 Task: Create a due date automation trigger when advanced on, 2 days after a card is due add content with a description not starting with resume at 11:00 AM.
Action: Mouse moved to (877, 254)
Screenshot: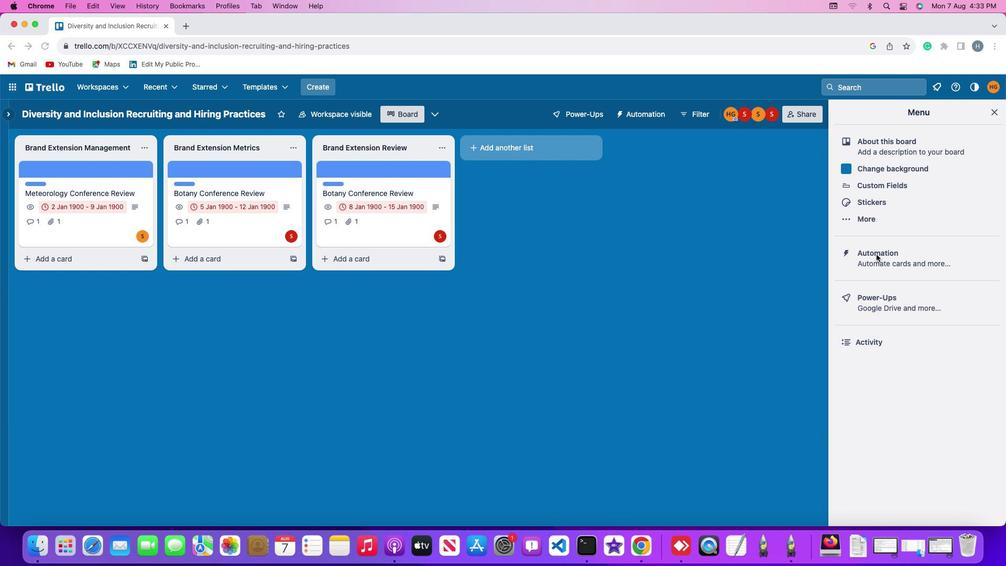 
Action: Mouse pressed left at (877, 254)
Screenshot: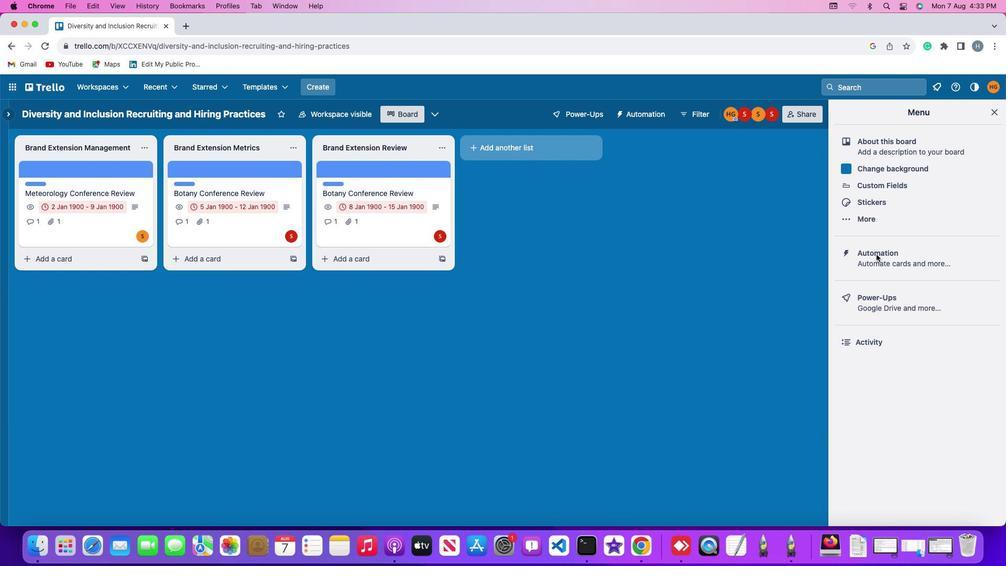 
Action: Mouse pressed left at (877, 254)
Screenshot: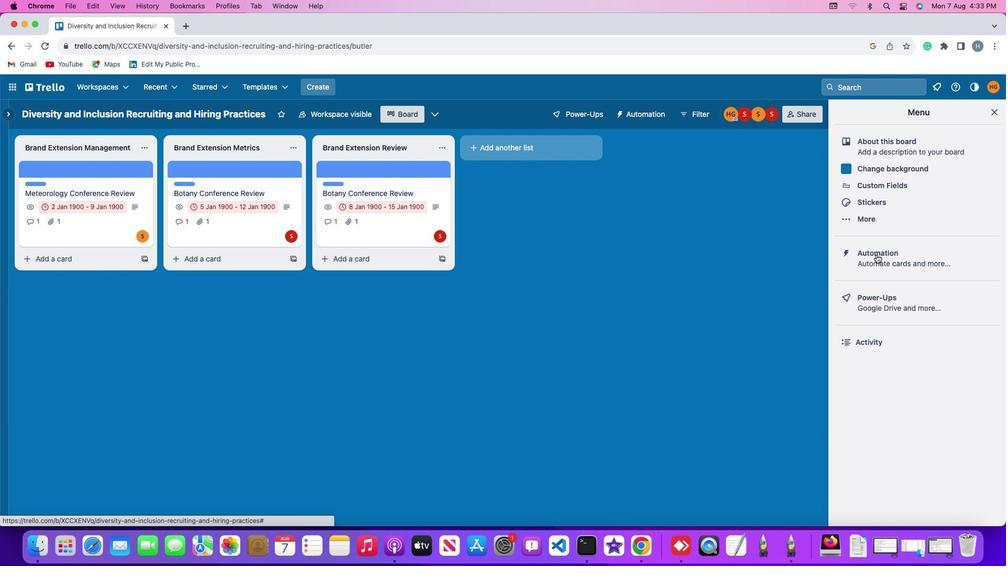 
Action: Mouse moved to (79, 243)
Screenshot: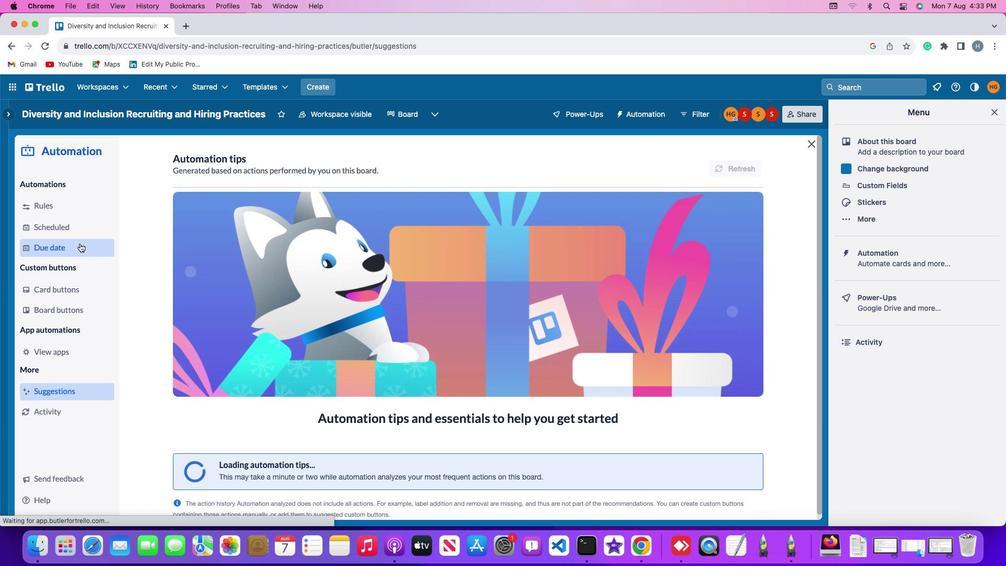 
Action: Mouse pressed left at (79, 243)
Screenshot: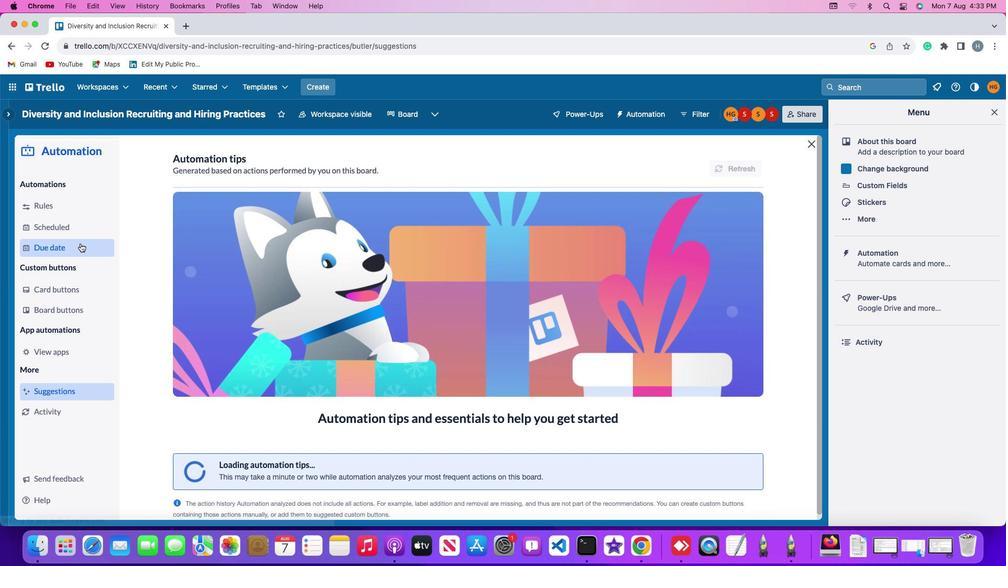 
Action: Mouse moved to (715, 161)
Screenshot: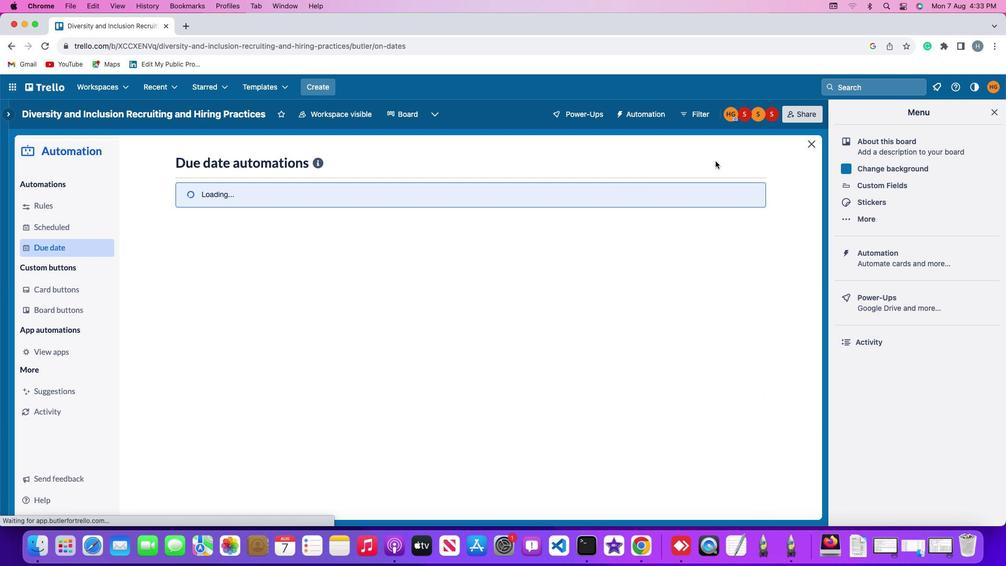 
Action: Mouse pressed left at (715, 161)
Screenshot: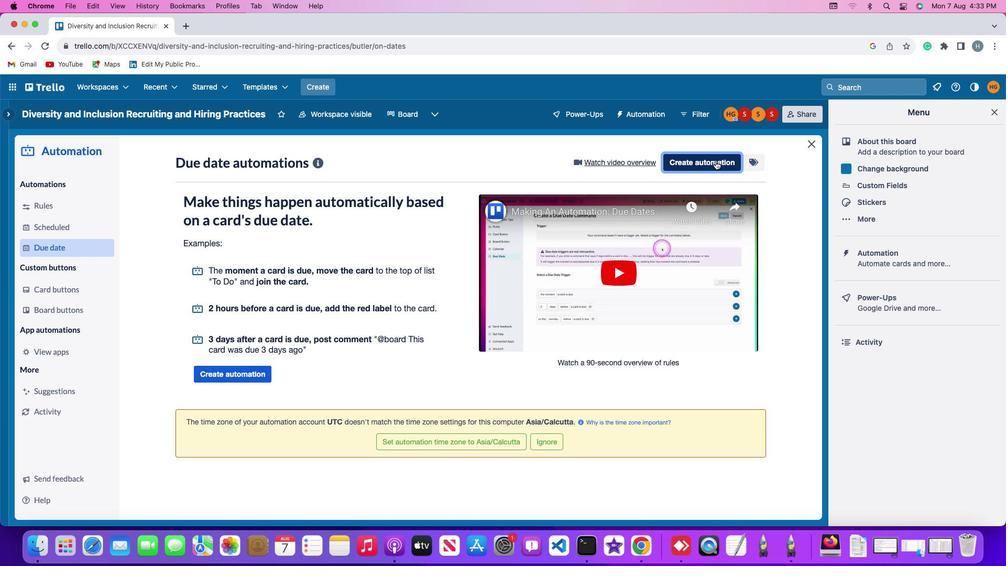 
Action: Mouse moved to (456, 261)
Screenshot: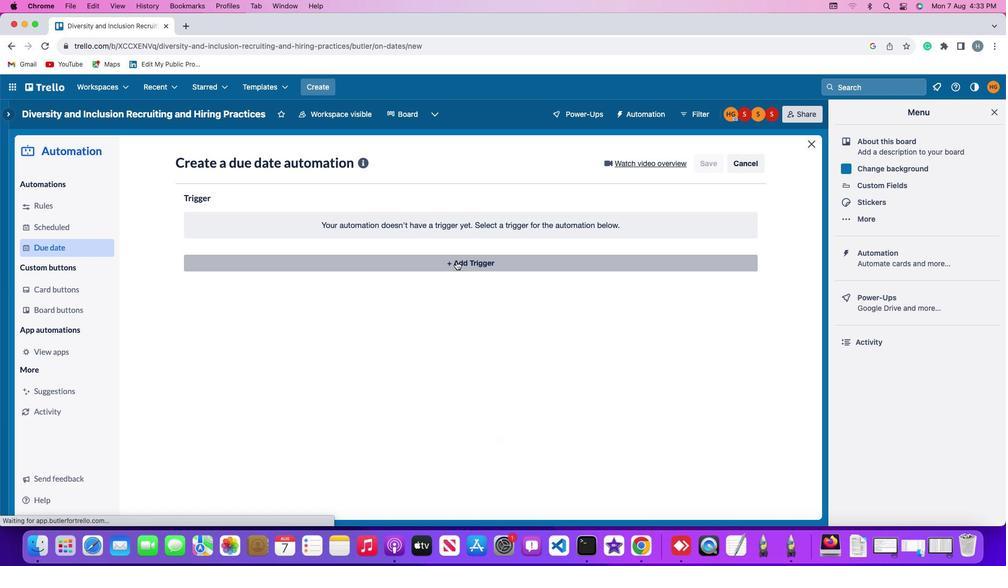 
Action: Mouse pressed left at (456, 261)
Screenshot: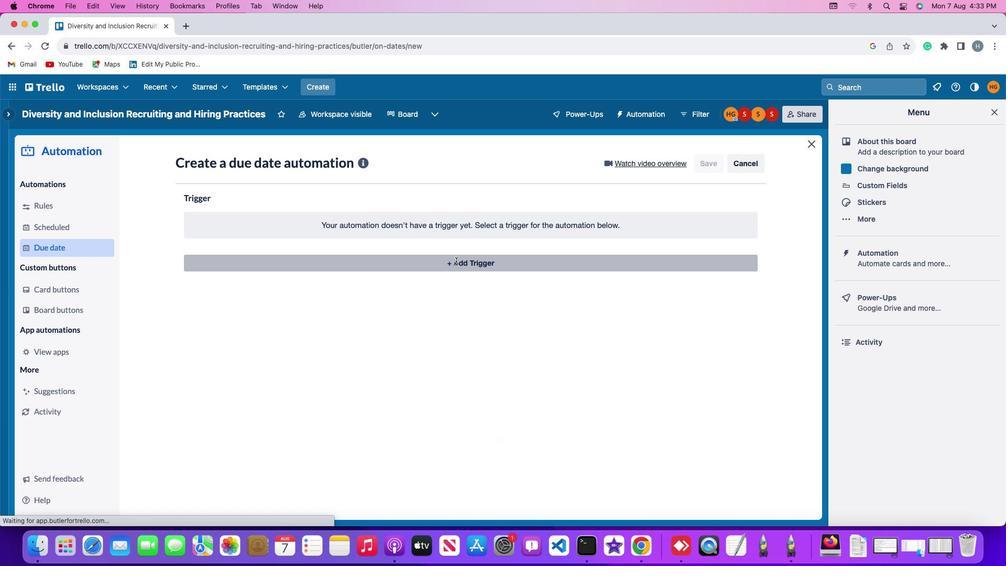 
Action: Mouse moved to (207, 417)
Screenshot: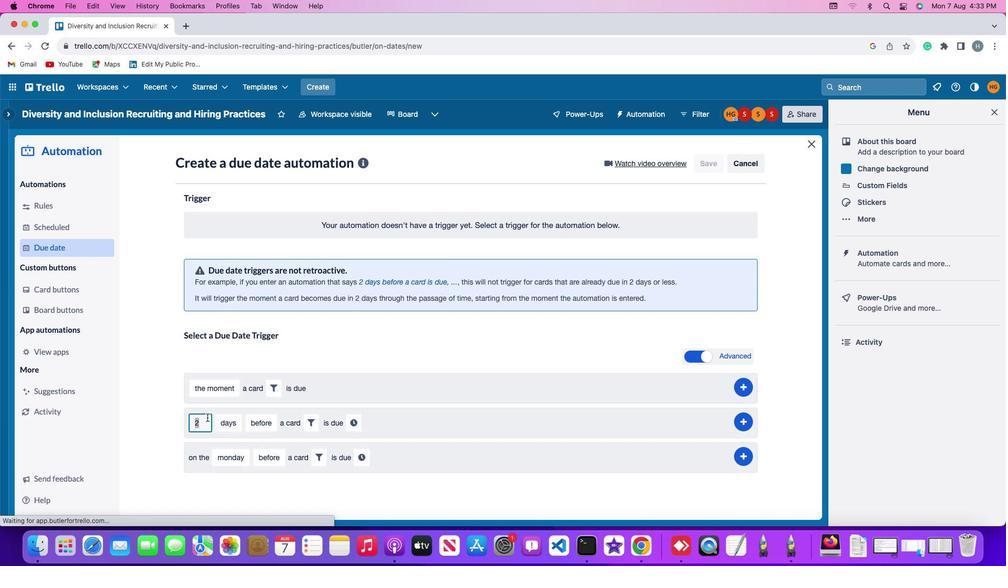 
Action: Mouse pressed left at (207, 417)
Screenshot: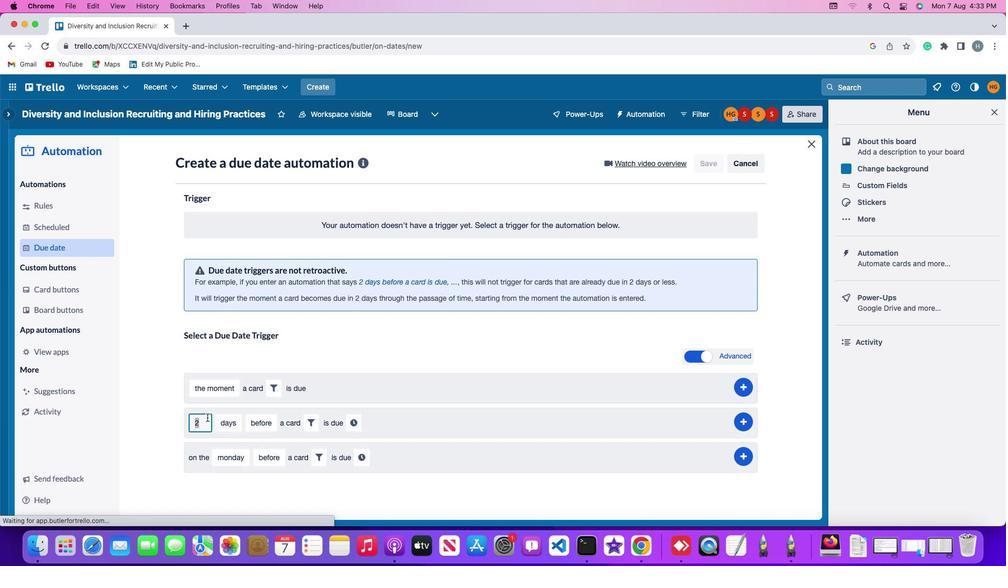 
Action: Mouse moved to (207, 417)
Screenshot: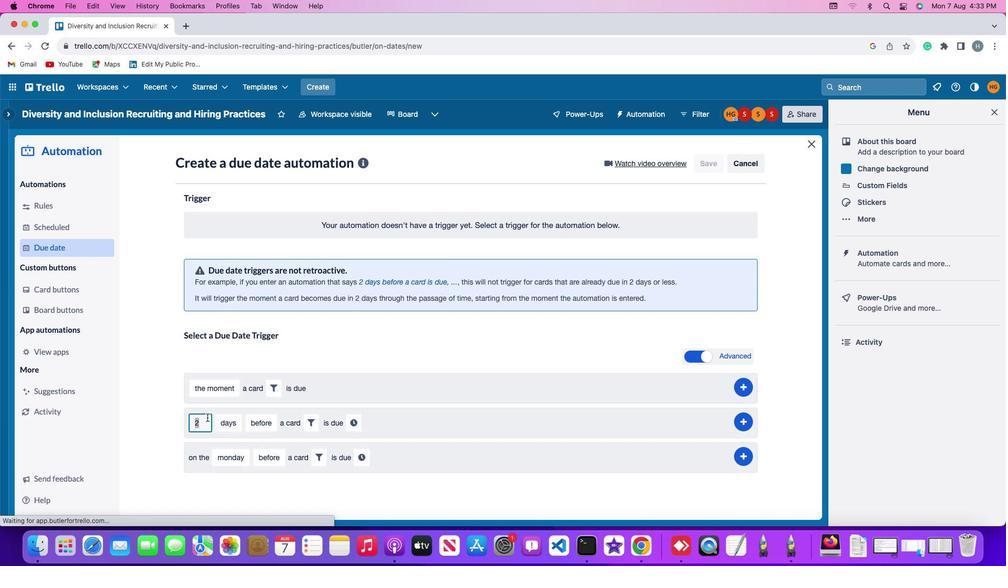 
Action: Key pressed Key.backspace
Screenshot: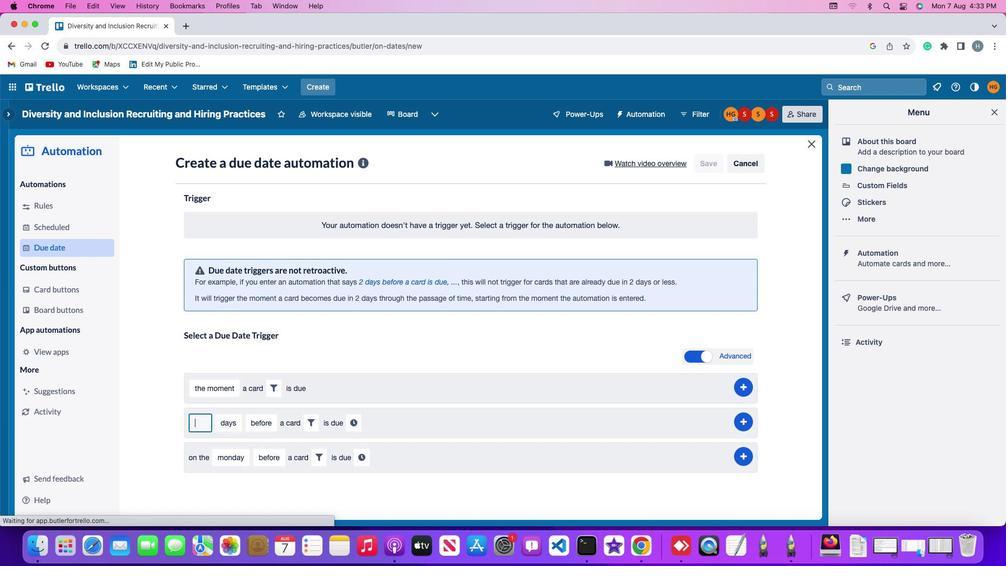
Action: Mouse moved to (207, 417)
Screenshot: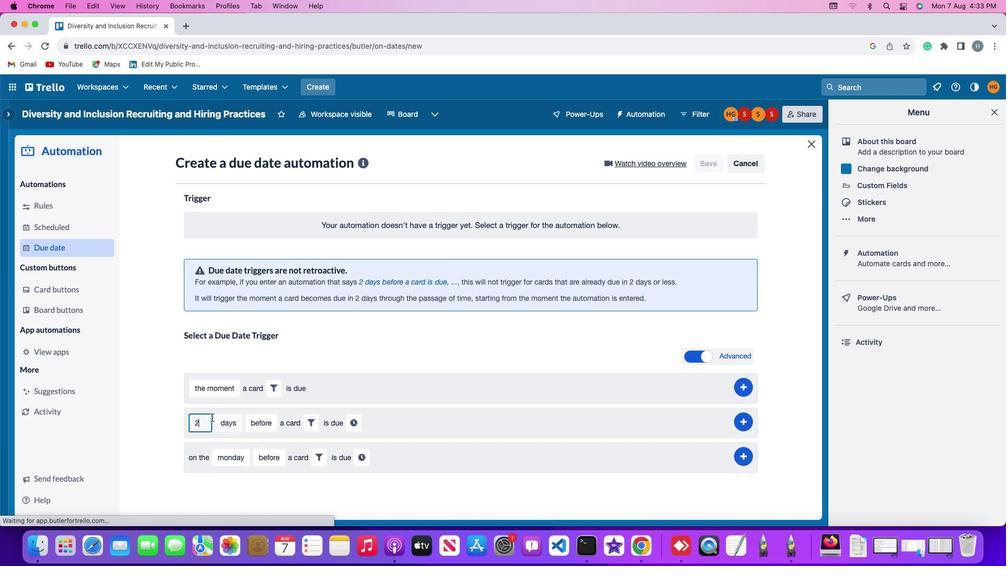 
Action: Key pressed '2'
Screenshot: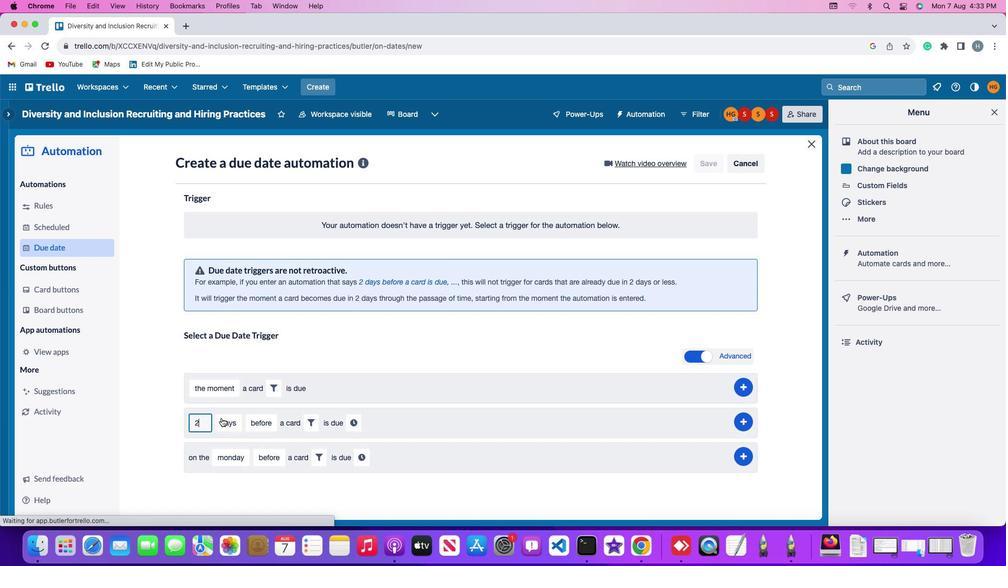
Action: Mouse moved to (229, 418)
Screenshot: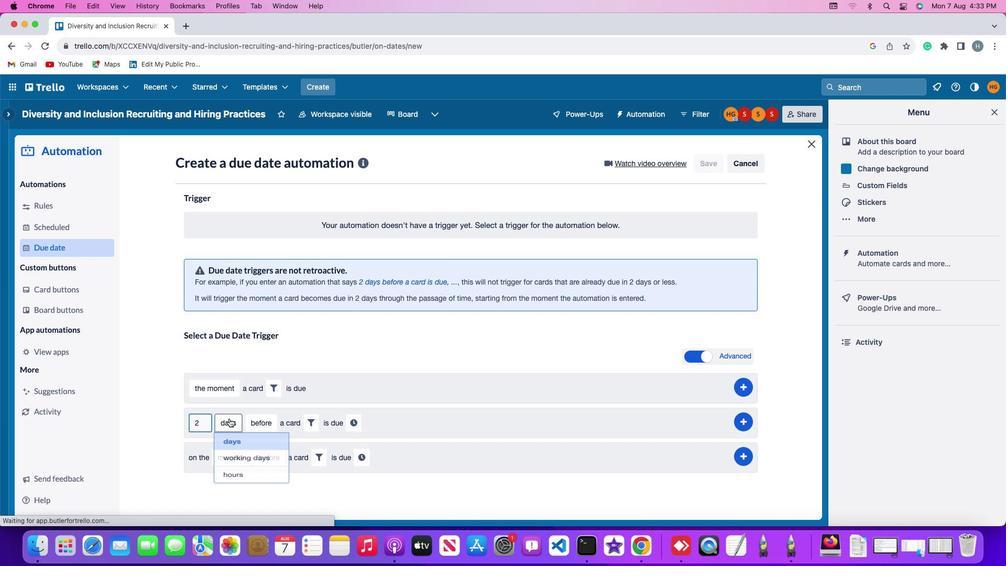 
Action: Mouse pressed left at (229, 418)
Screenshot: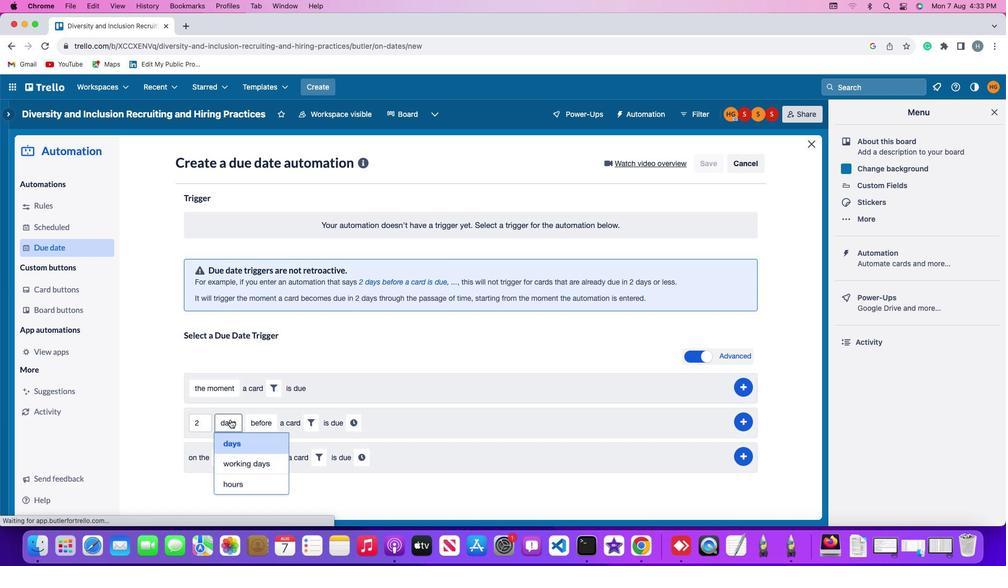 
Action: Mouse moved to (238, 440)
Screenshot: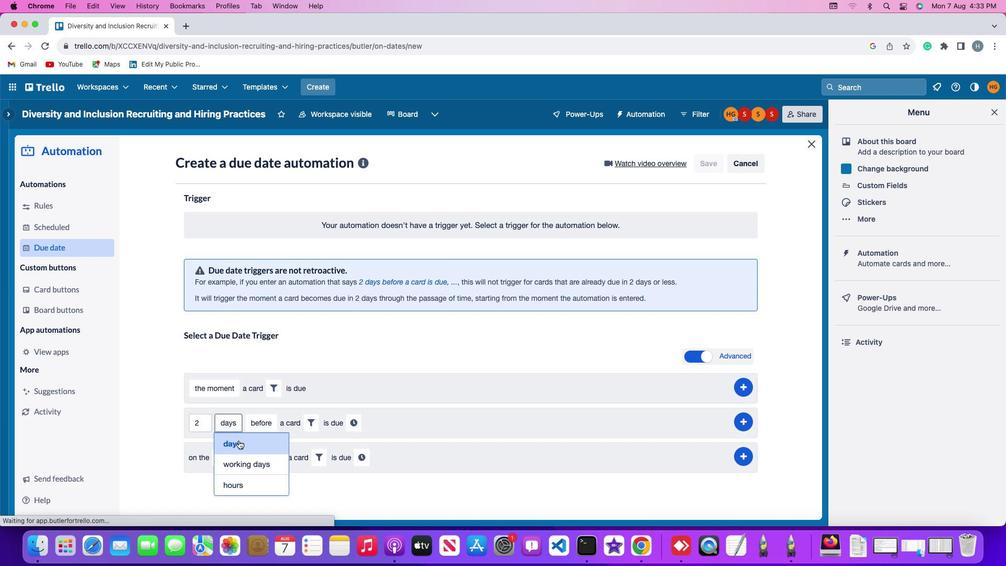 
Action: Mouse pressed left at (238, 440)
Screenshot: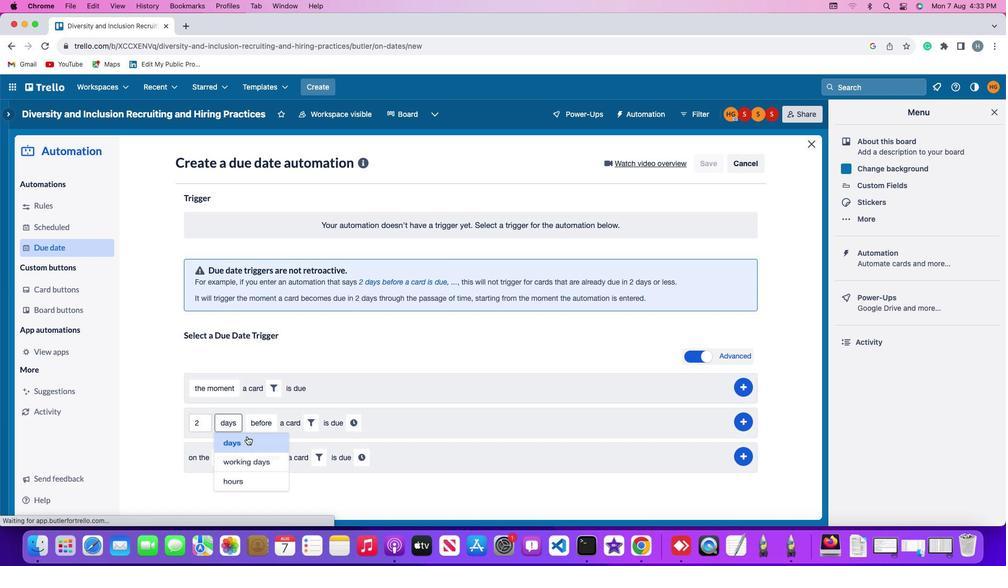 
Action: Mouse moved to (261, 422)
Screenshot: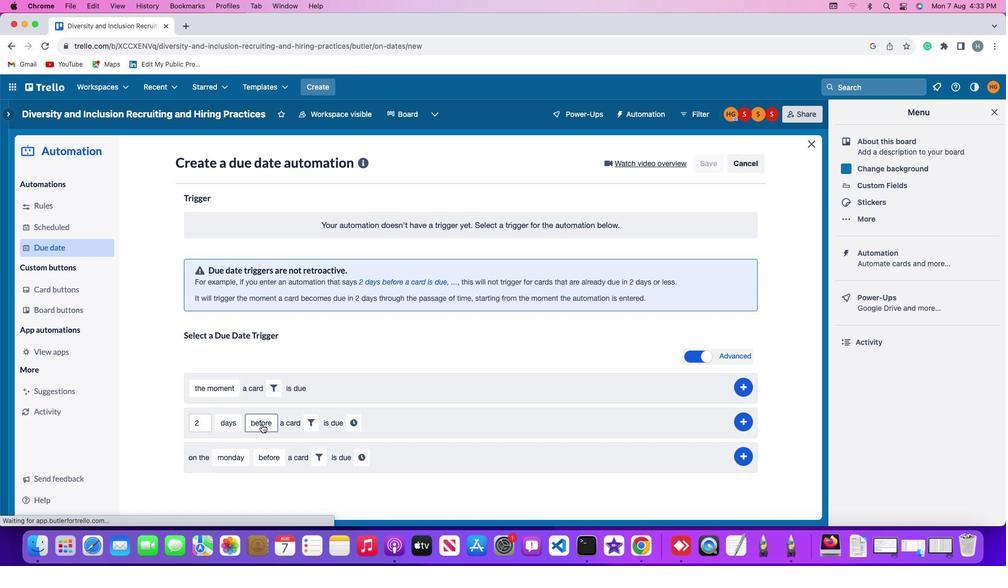 
Action: Mouse pressed left at (261, 422)
Screenshot: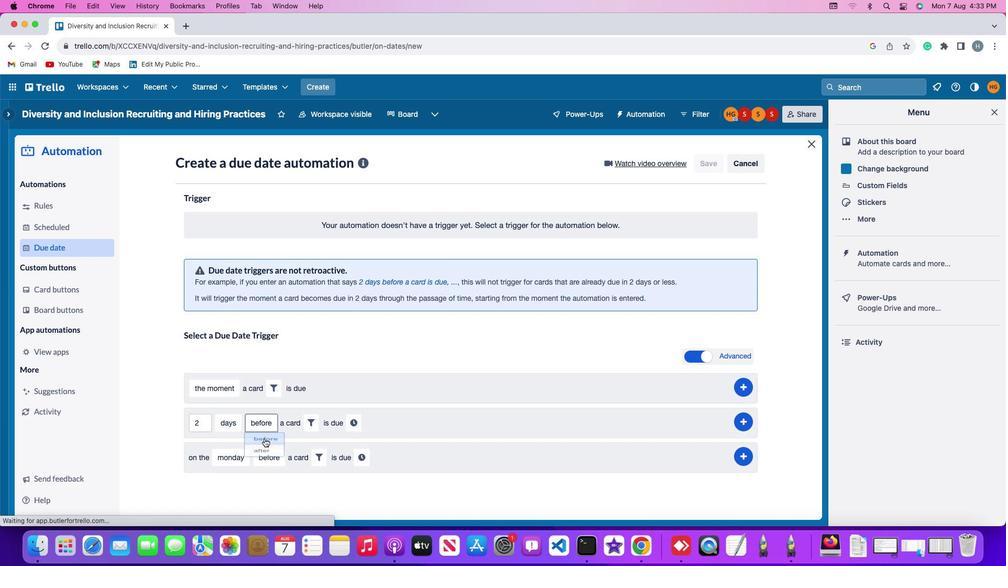 
Action: Mouse moved to (264, 462)
Screenshot: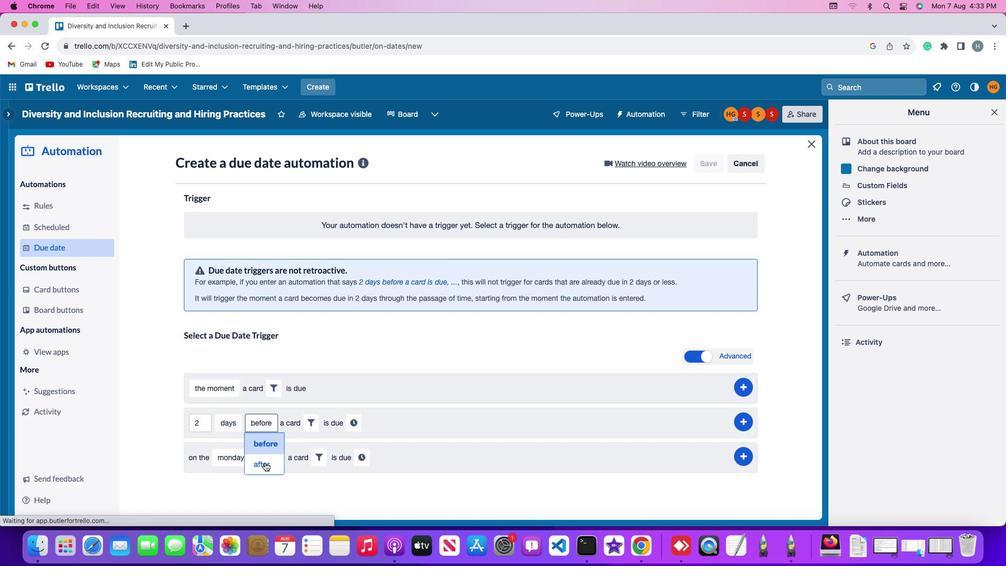
Action: Mouse pressed left at (264, 462)
Screenshot: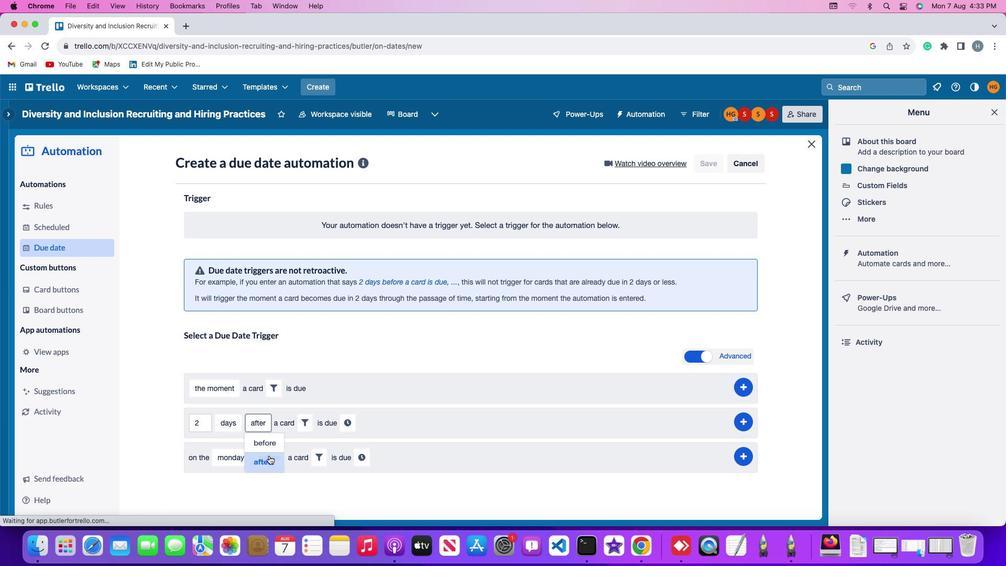 
Action: Mouse moved to (307, 420)
Screenshot: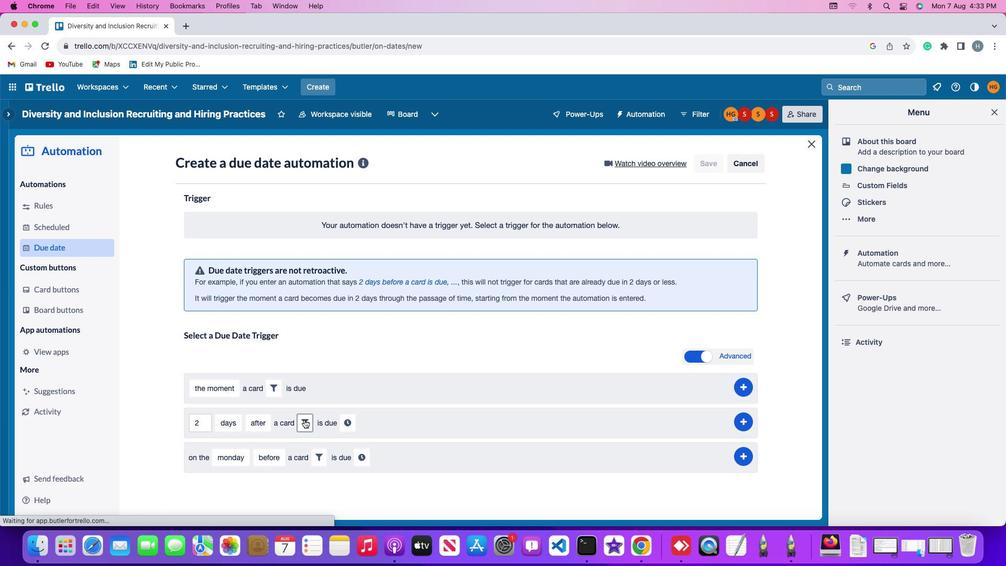 
Action: Mouse pressed left at (307, 420)
Screenshot: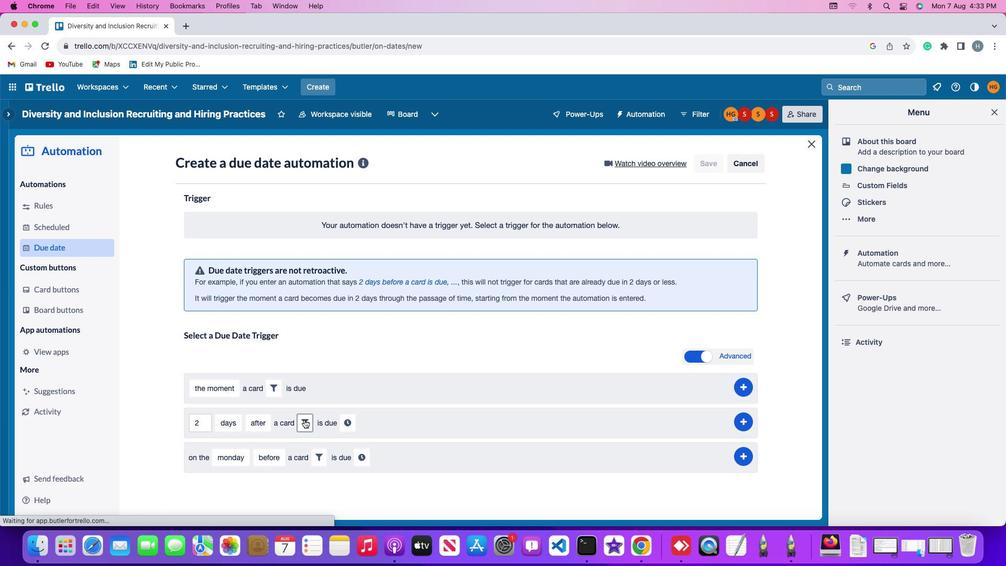 
Action: Mouse moved to (436, 455)
Screenshot: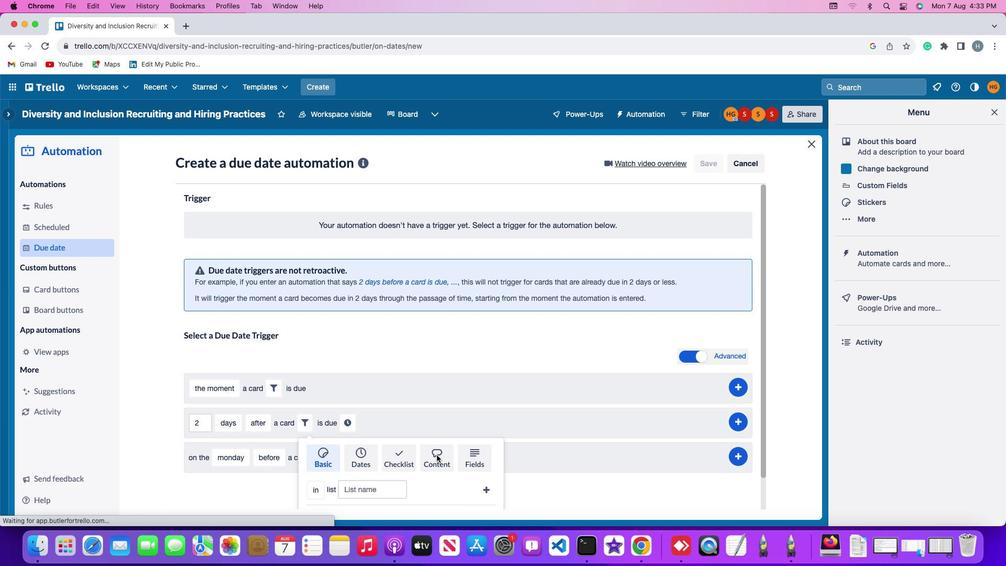 
Action: Mouse pressed left at (436, 455)
Screenshot: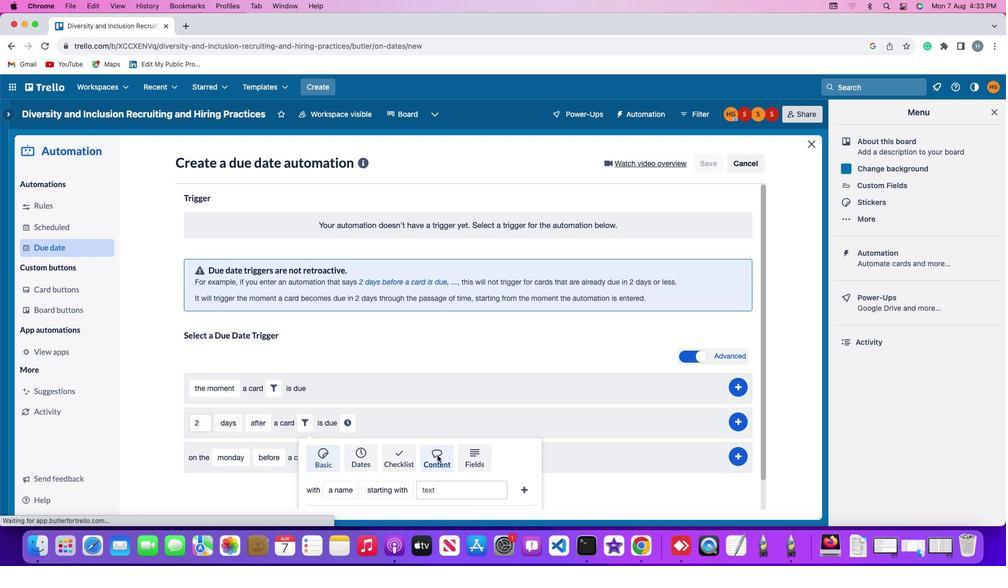 
Action: Mouse moved to (332, 488)
Screenshot: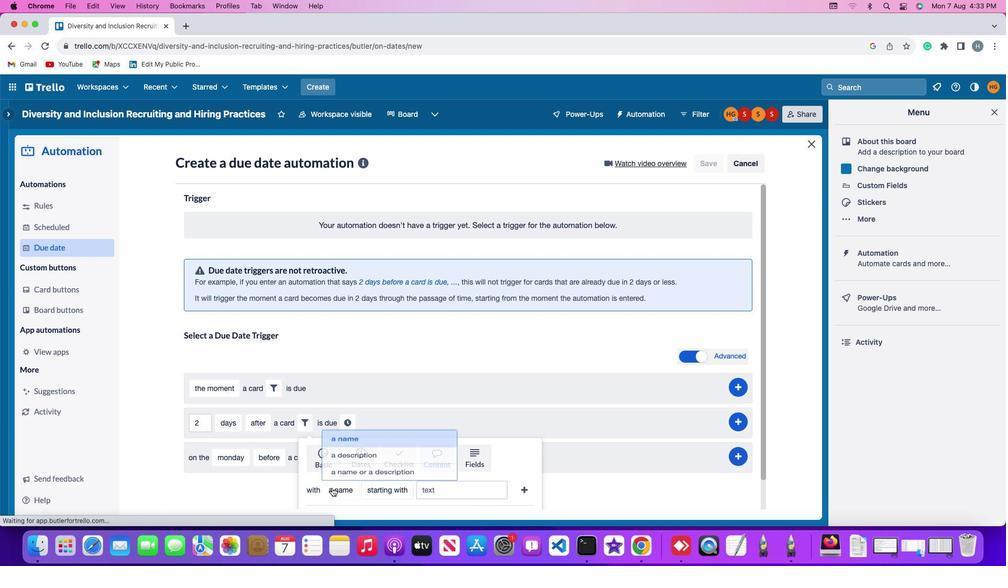 
Action: Mouse pressed left at (332, 488)
Screenshot: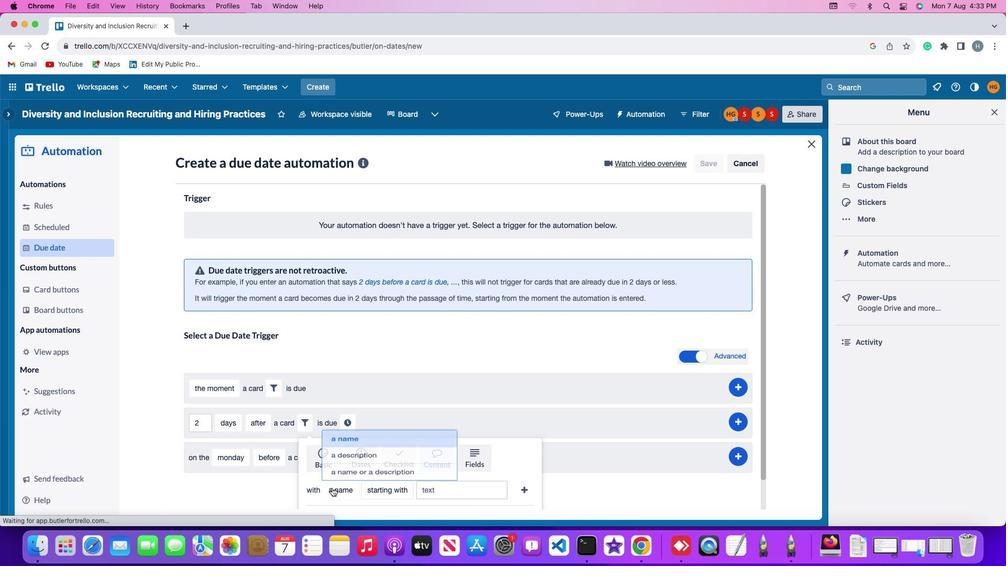 
Action: Mouse moved to (352, 445)
Screenshot: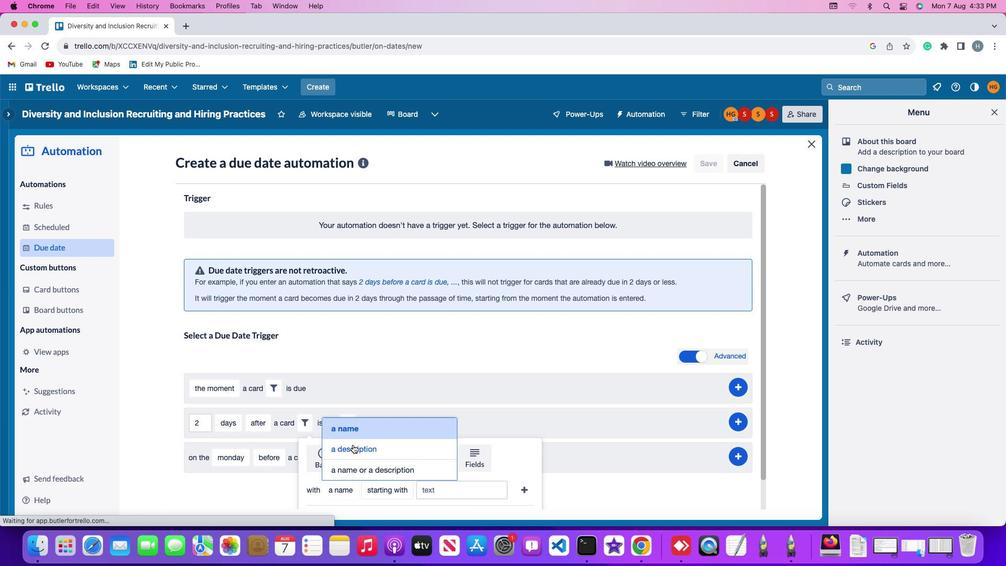 
Action: Mouse pressed left at (352, 445)
Screenshot: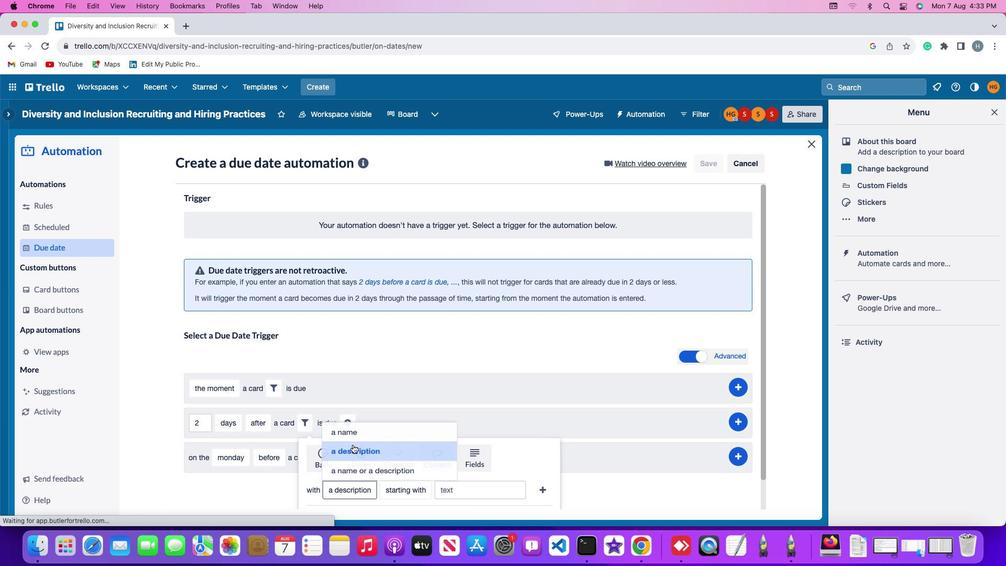 
Action: Mouse moved to (392, 488)
Screenshot: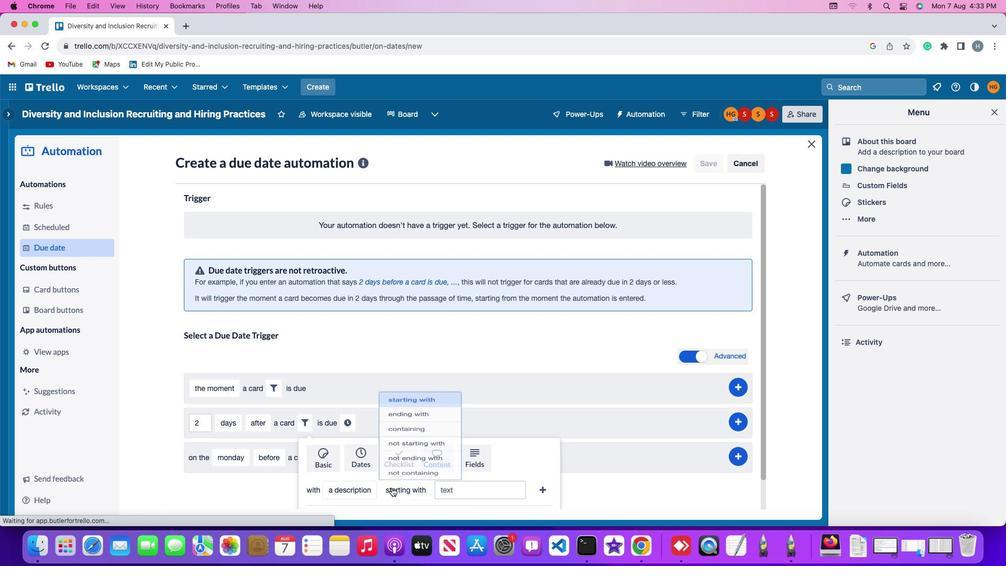 
Action: Mouse pressed left at (392, 488)
Screenshot: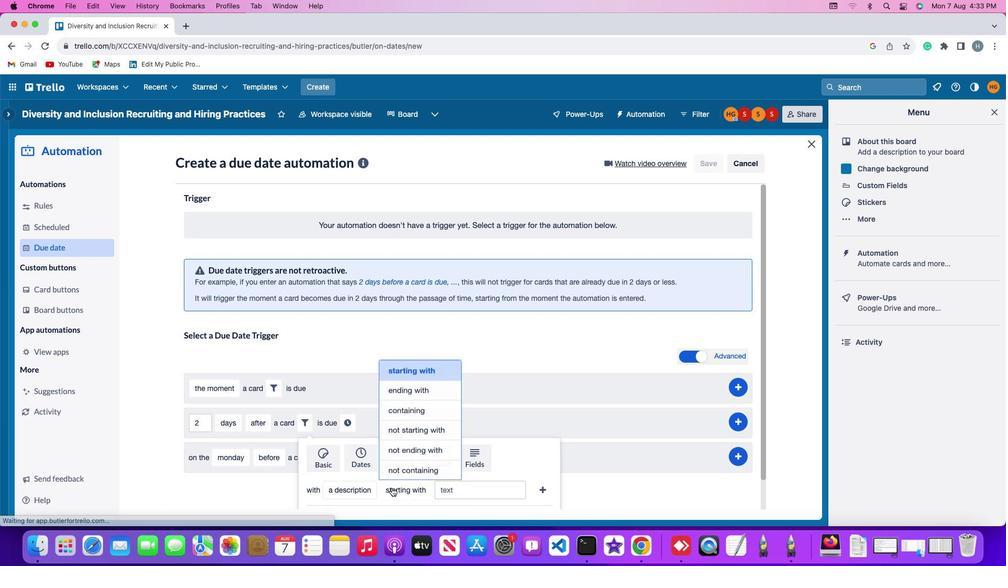 
Action: Mouse moved to (422, 425)
Screenshot: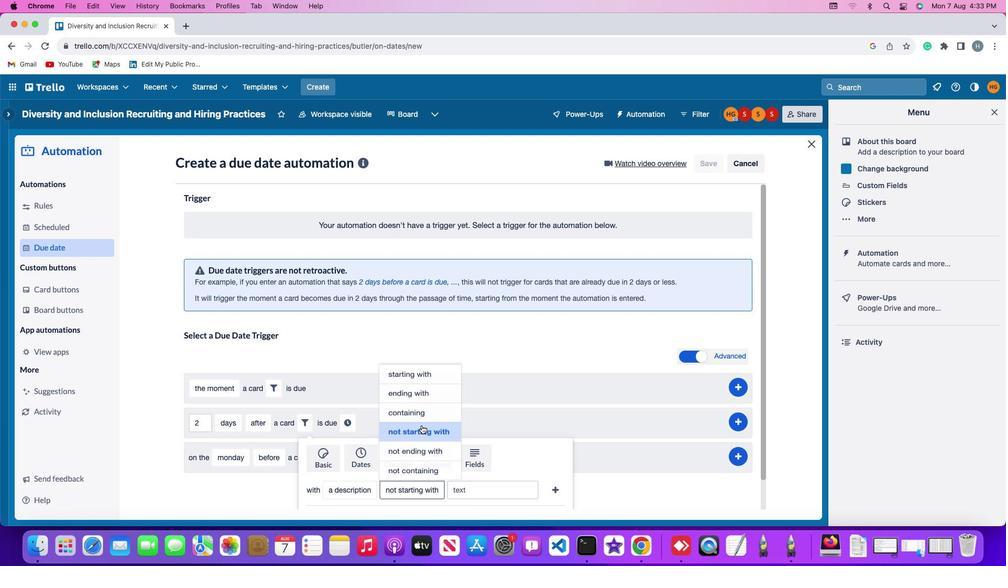 
Action: Mouse pressed left at (422, 425)
Screenshot: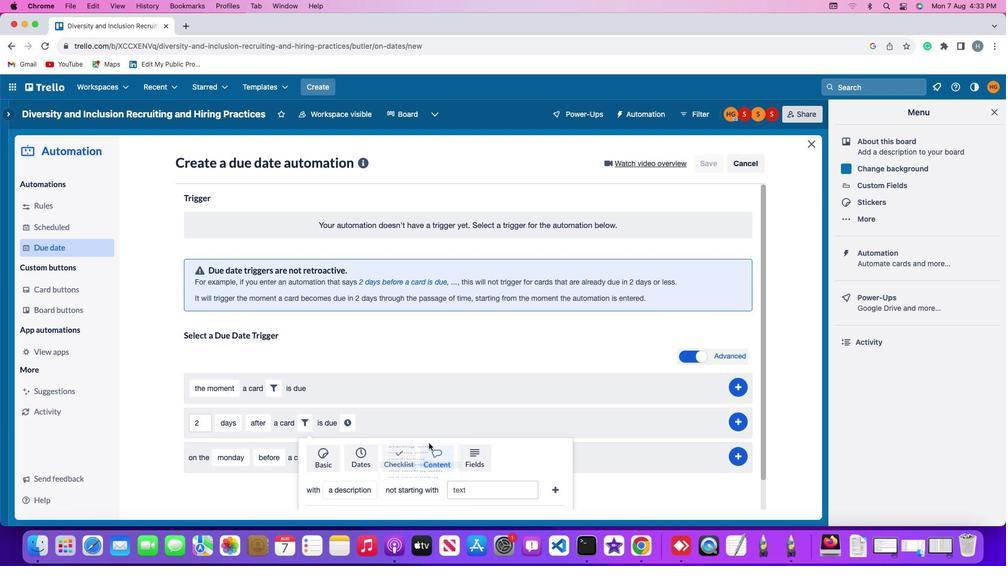 
Action: Mouse moved to (465, 489)
Screenshot: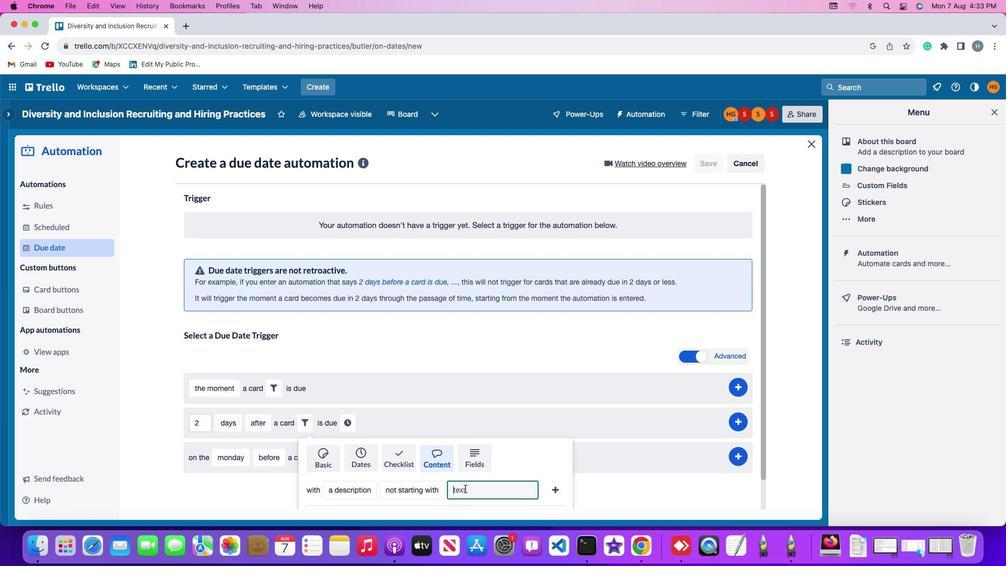 
Action: Mouse pressed left at (465, 489)
Screenshot: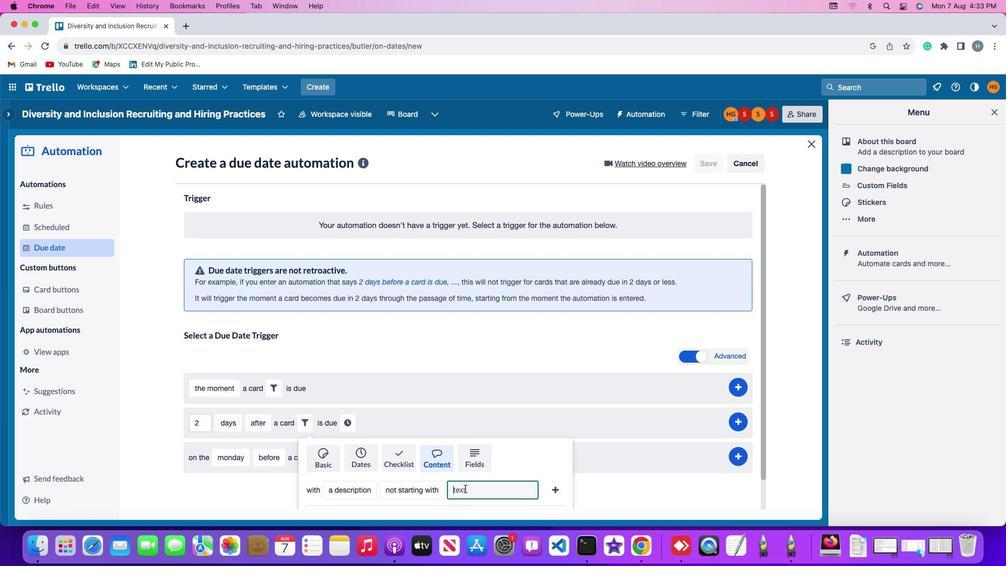 
Action: Mouse moved to (465, 488)
Screenshot: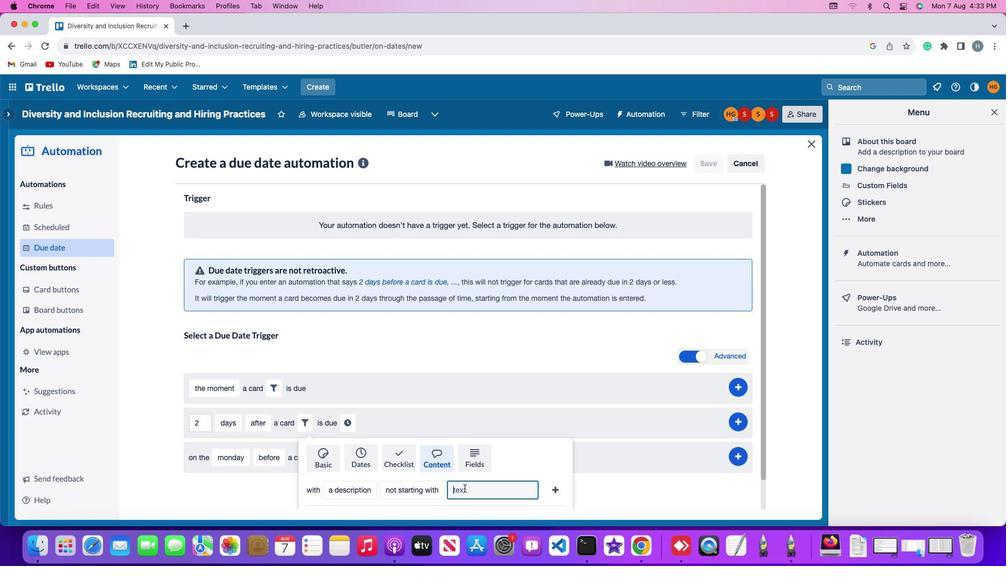 
Action: Key pressed 'r''e''s''u''m'
Screenshot: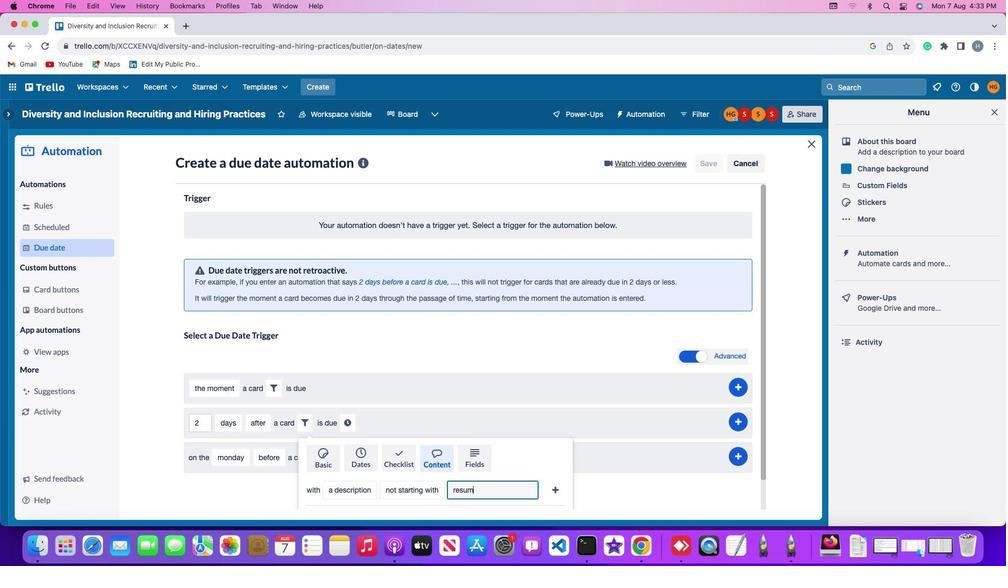 
Action: Mouse moved to (465, 485)
Screenshot: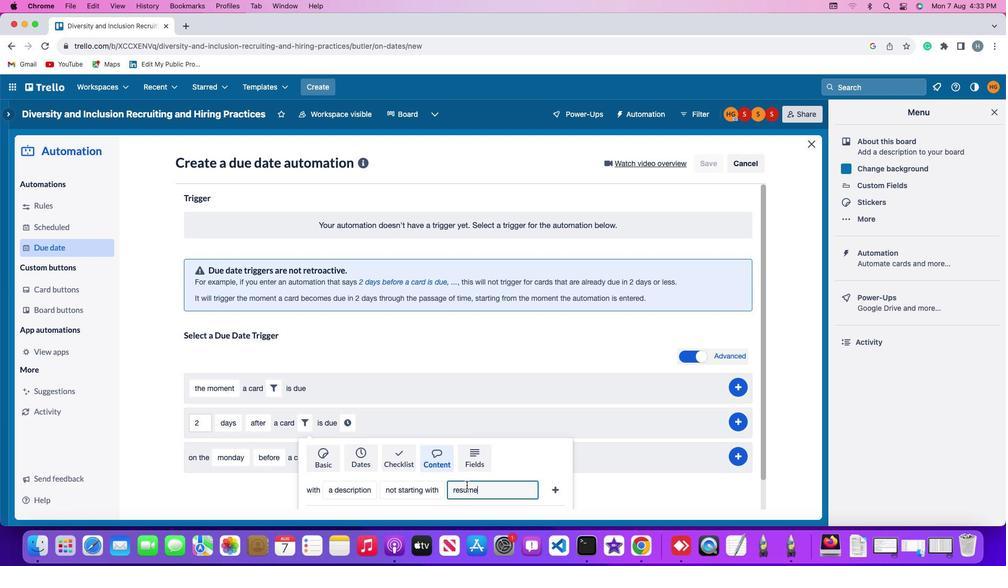 
Action: Key pressed 'e'
Screenshot: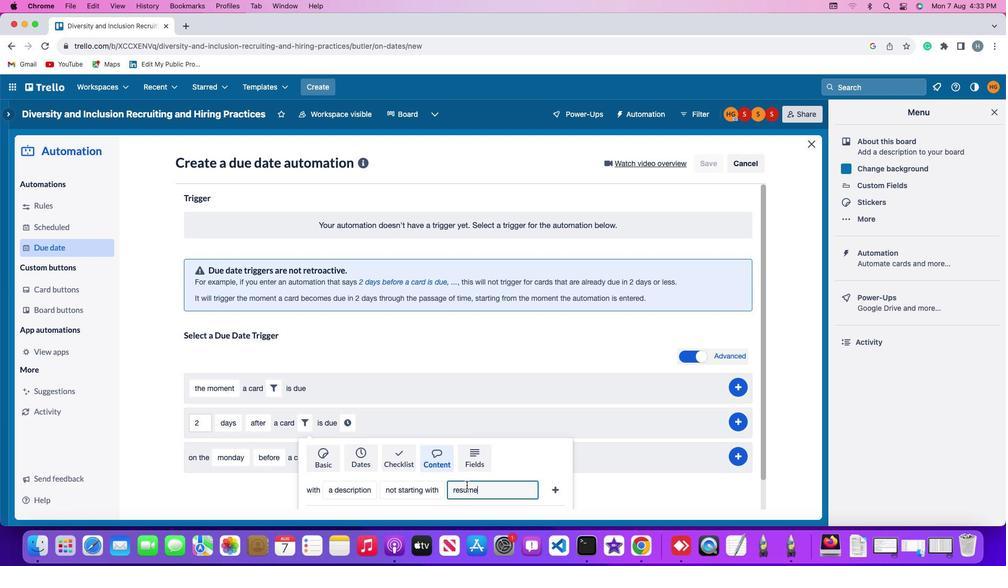 
Action: Mouse moved to (557, 489)
Screenshot: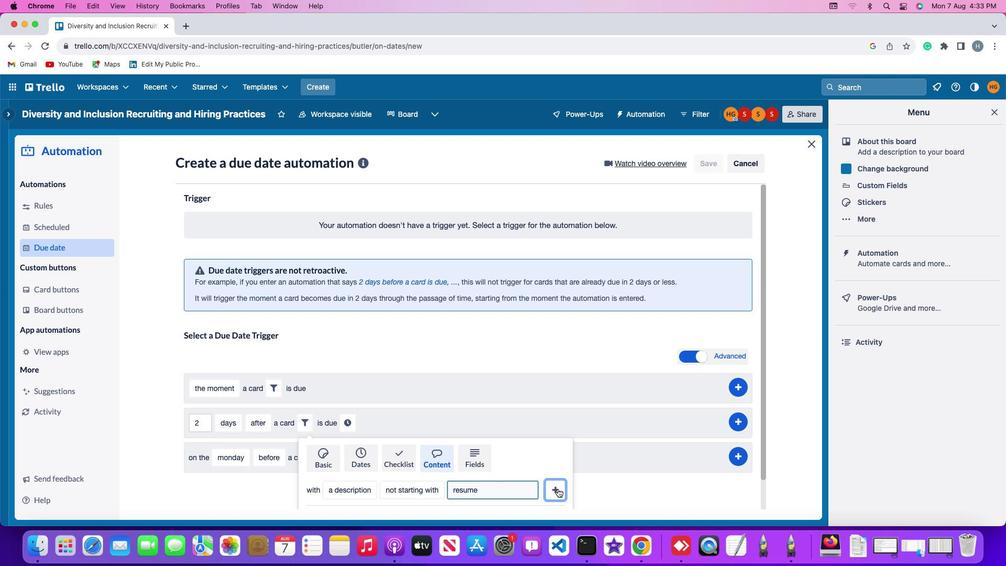
Action: Mouse pressed left at (557, 489)
Screenshot: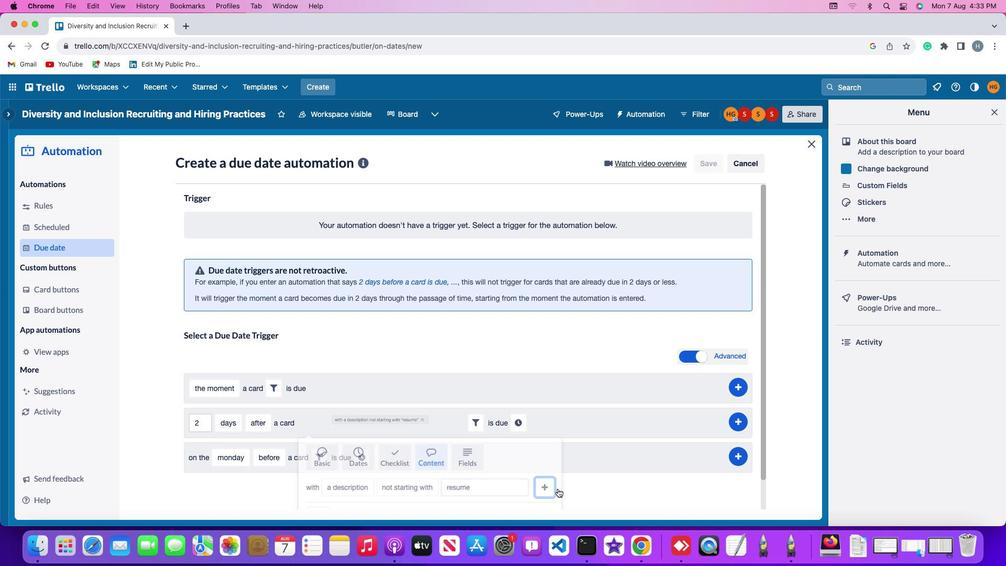 
Action: Mouse moved to (519, 417)
Screenshot: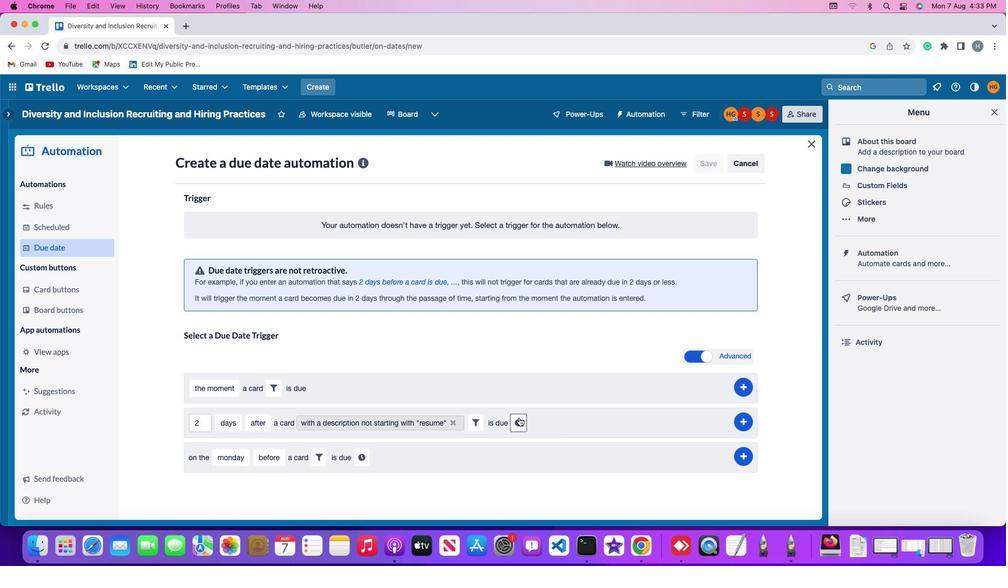 
Action: Mouse pressed left at (519, 417)
Screenshot: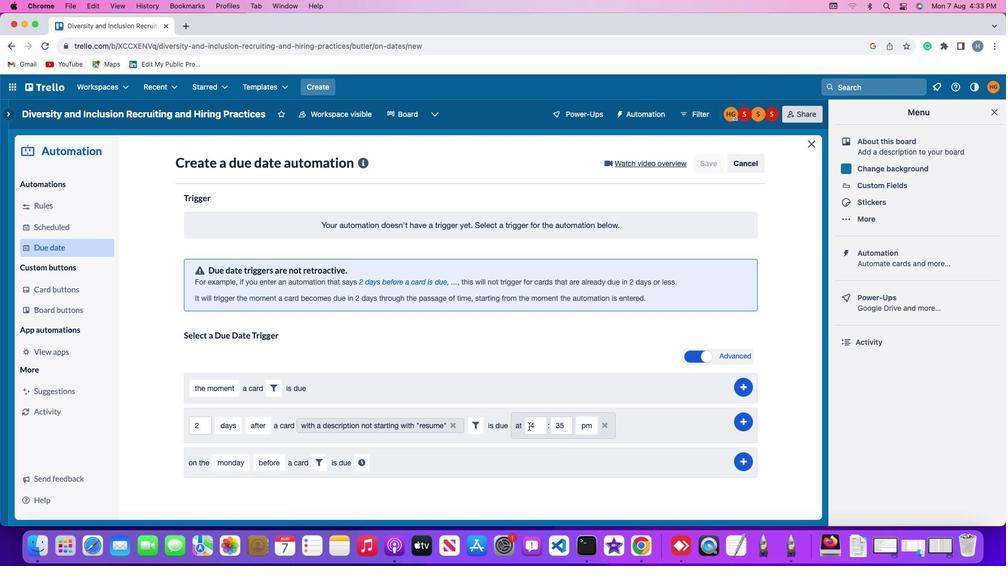 
Action: Mouse moved to (541, 429)
Screenshot: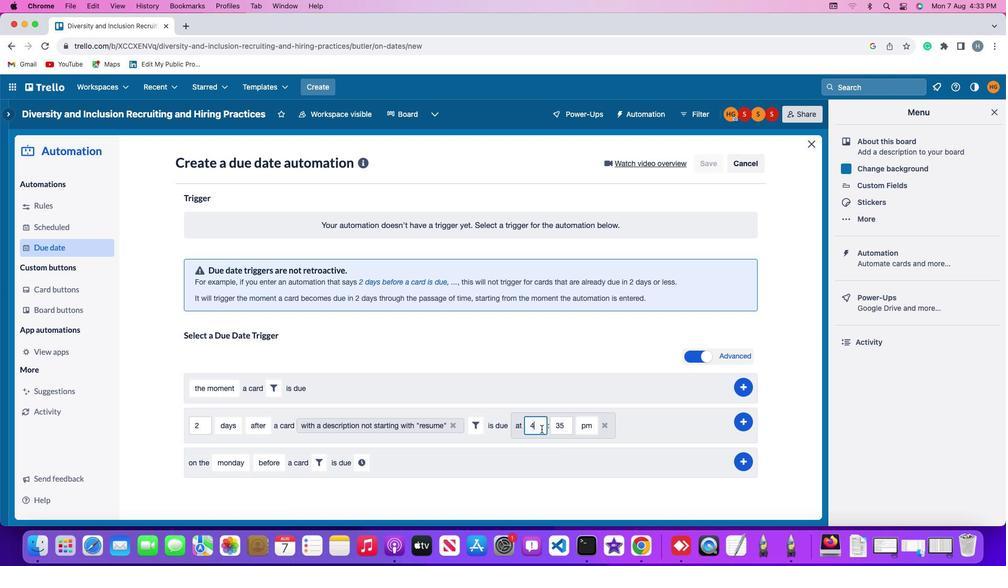 
Action: Mouse pressed left at (541, 429)
Screenshot: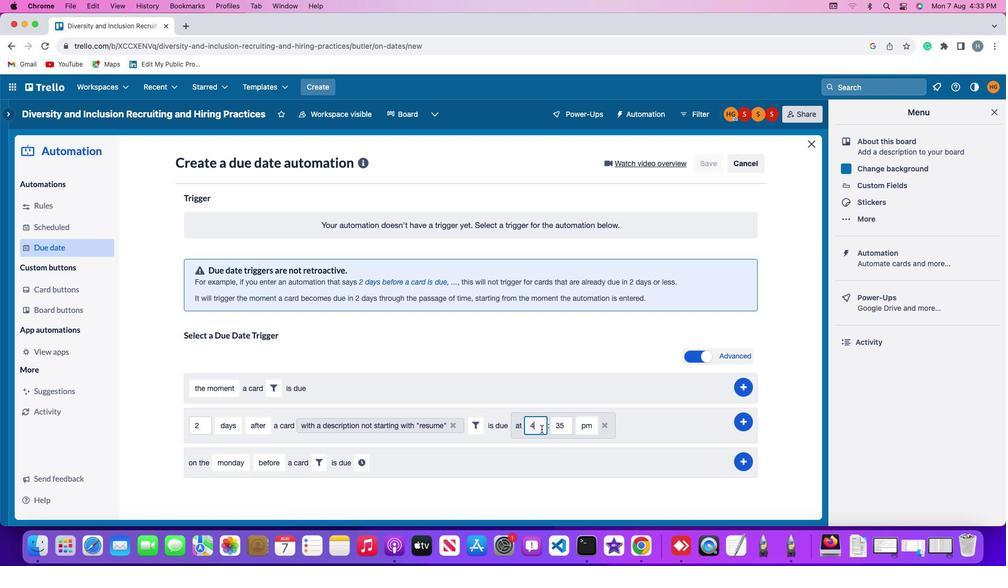 
Action: Key pressed Key.backspace'1''1'
Screenshot: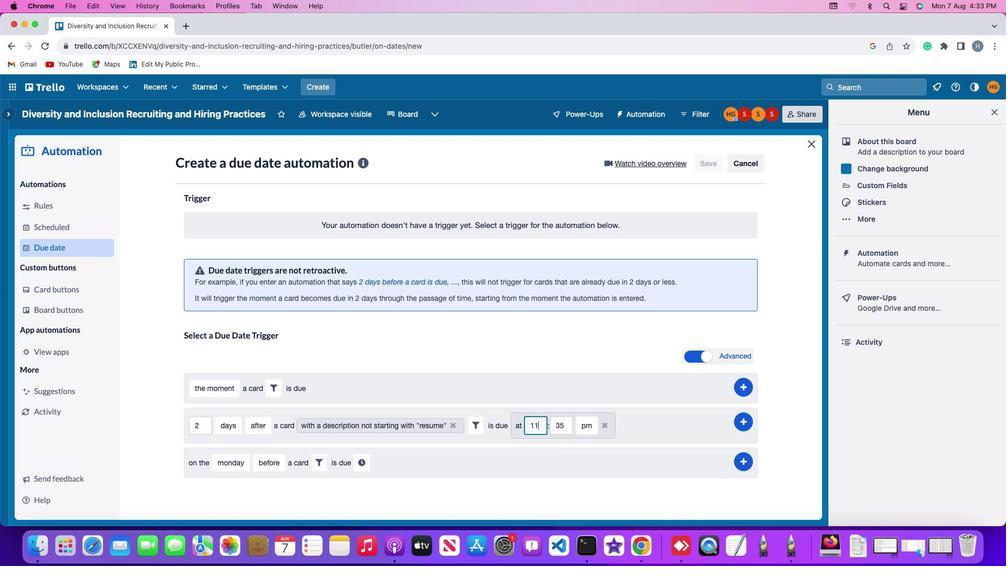 
Action: Mouse moved to (568, 424)
Screenshot: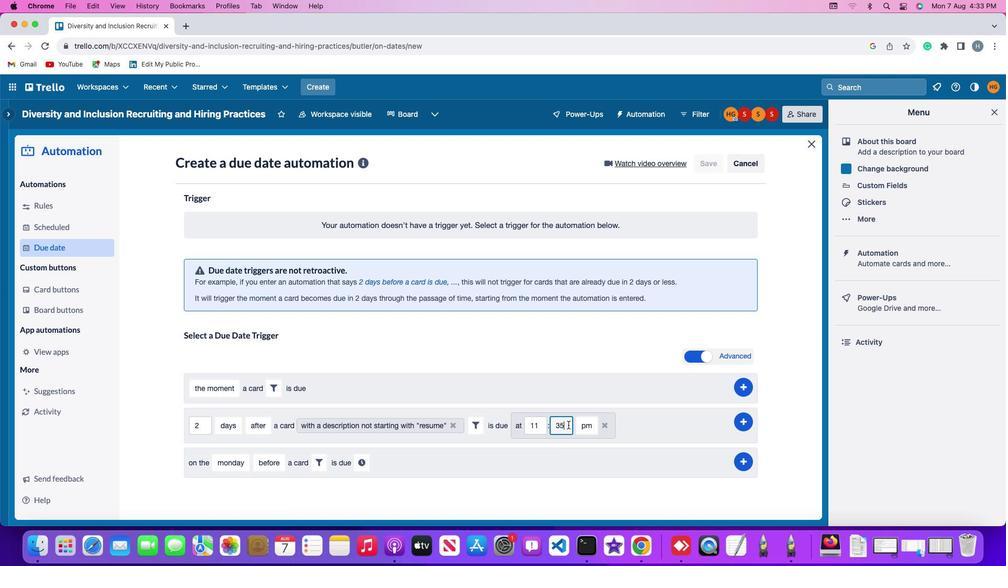 
Action: Mouse pressed left at (568, 424)
Screenshot: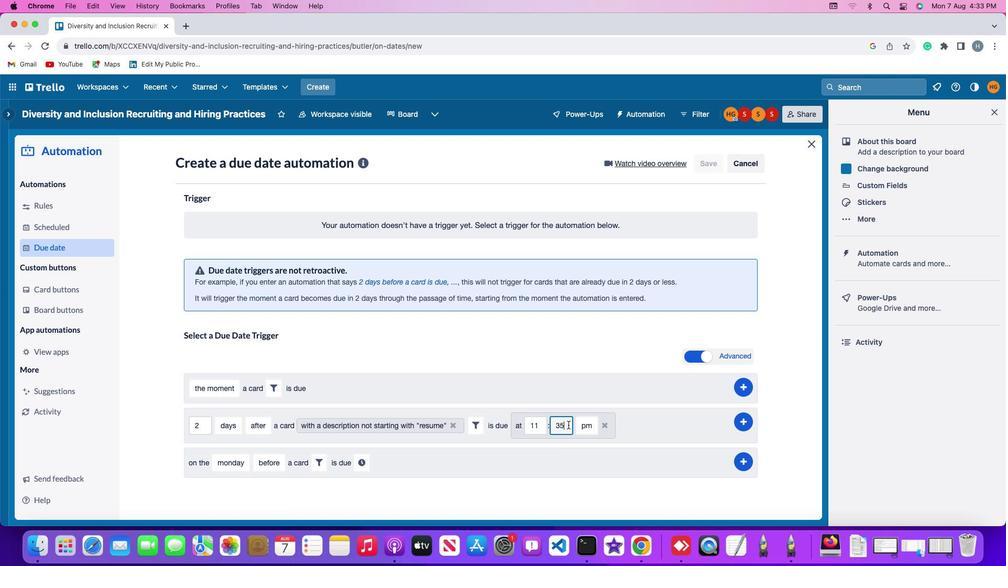 
Action: Key pressed Key.backspaceKey.backspace'0''0'
Screenshot: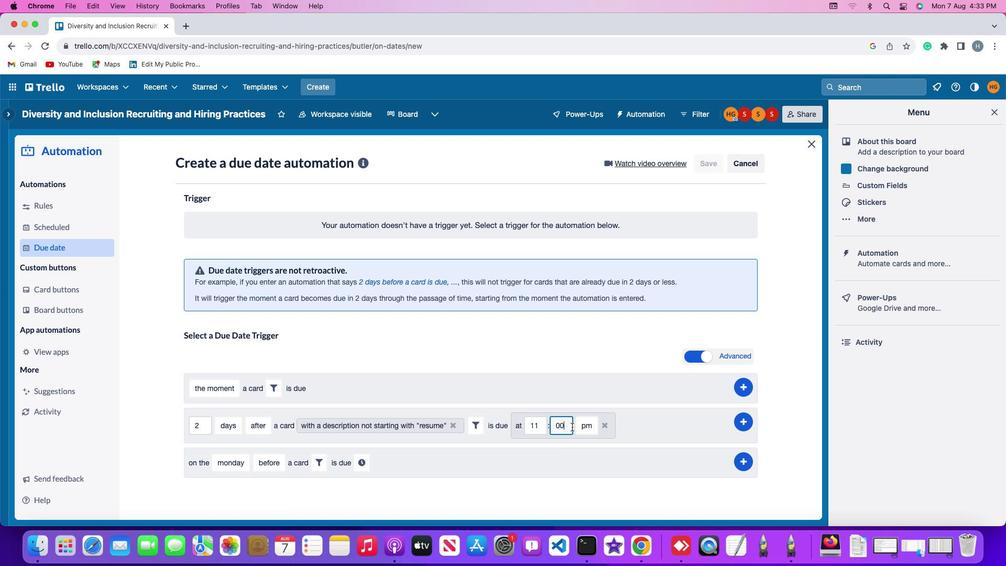 
Action: Mouse moved to (589, 428)
Screenshot: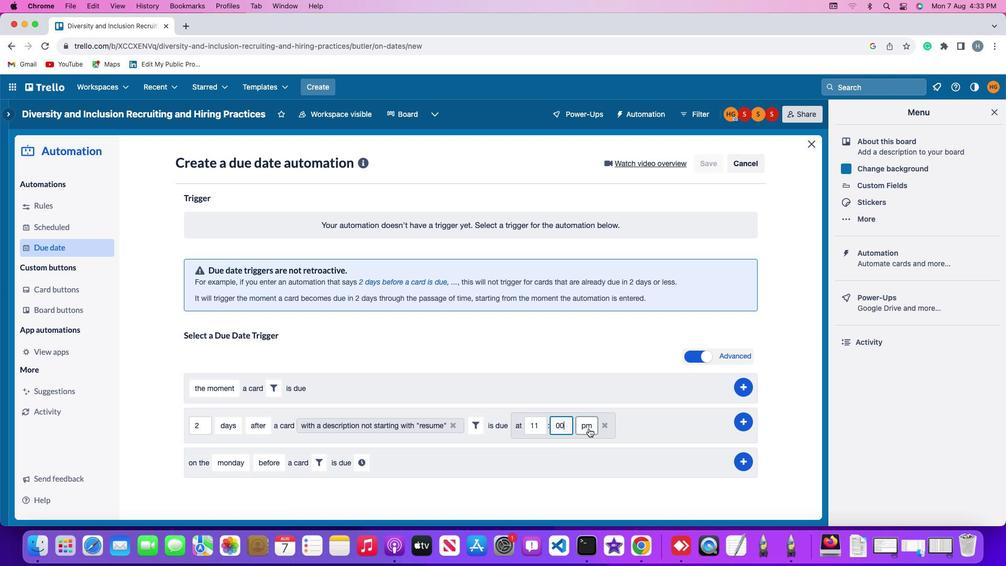 
Action: Mouse pressed left at (589, 428)
Screenshot: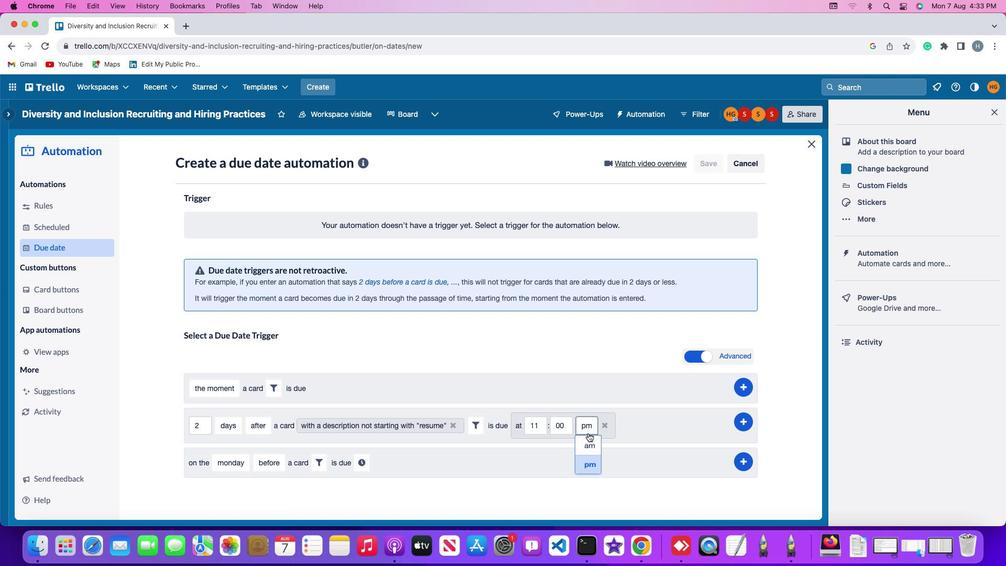 
Action: Mouse moved to (588, 445)
Screenshot: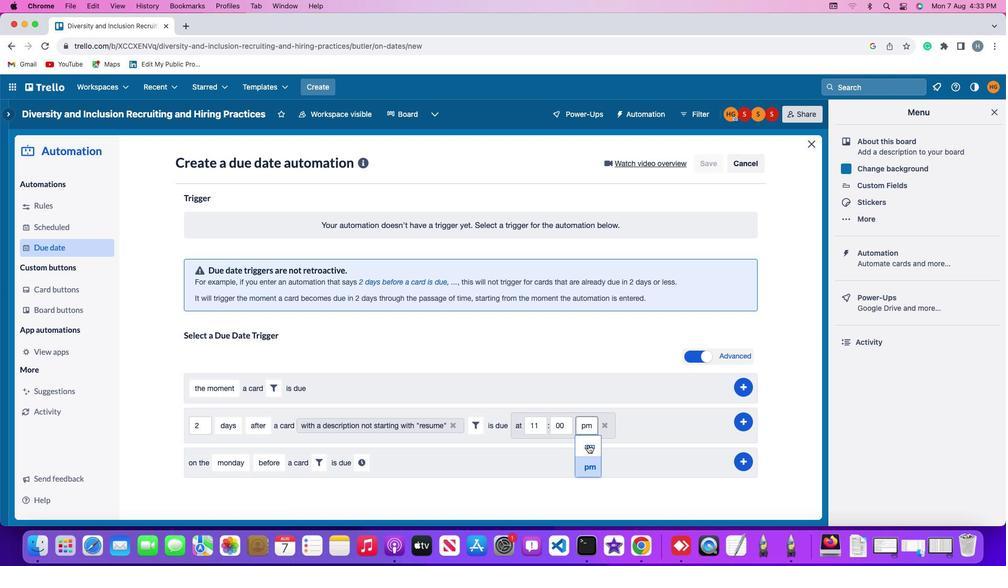 
Action: Mouse pressed left at (588, 445)
Screenshot: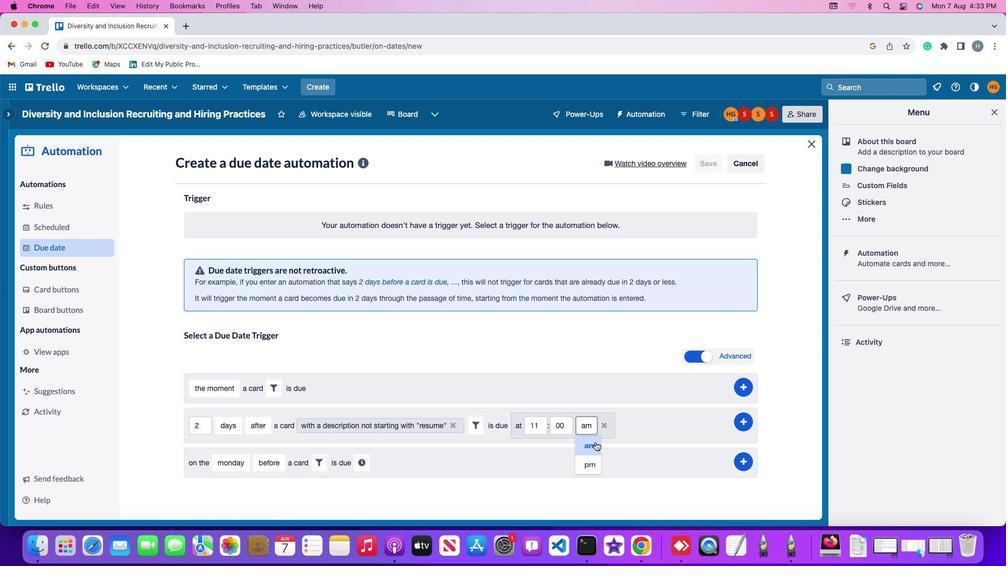 
Action: Mouse moved to (743, 417)
Screenshot: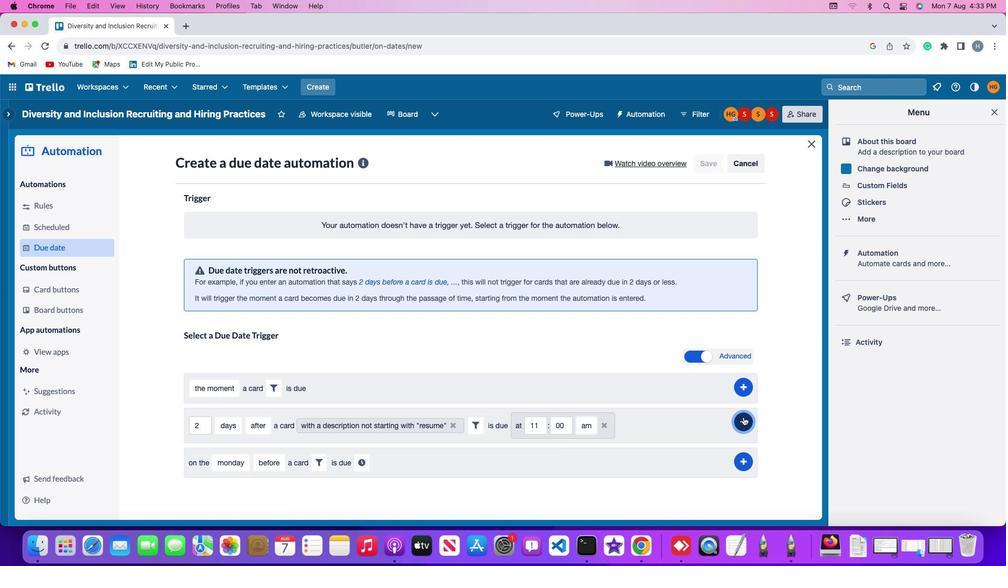 
Action: Mouse pressed left at (743, 417)
Screenshot: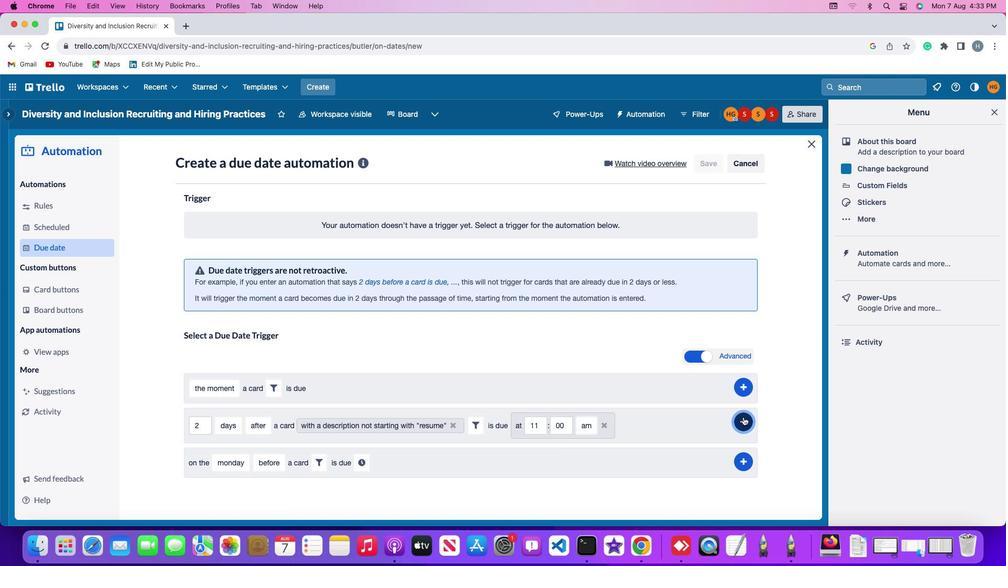
Action: Mouse moved to (797, 334)
Screenshot: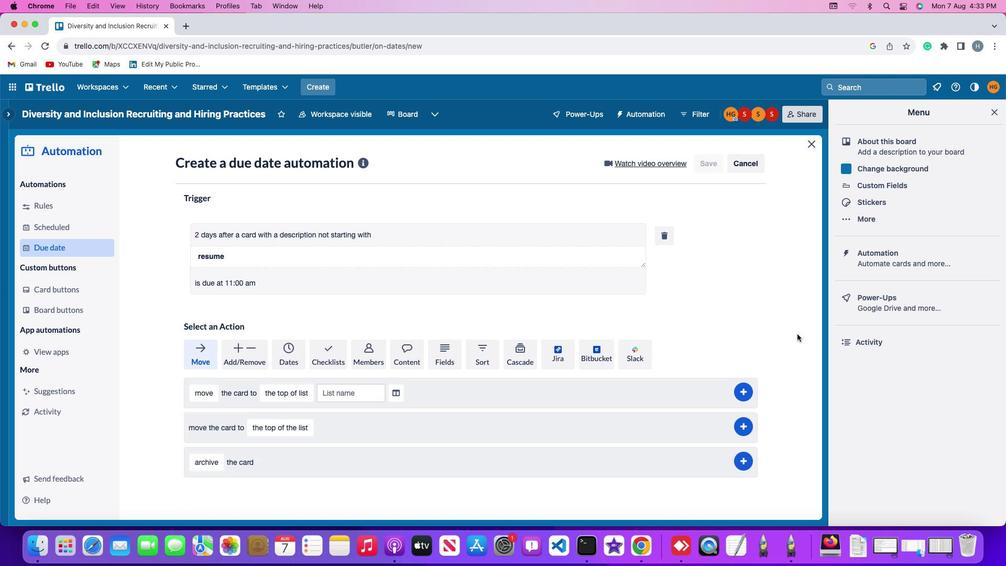 
